 Task: In job recomendations chosse email frequency weekly
Action: Mouse moved to (623, 57)
Screenshot: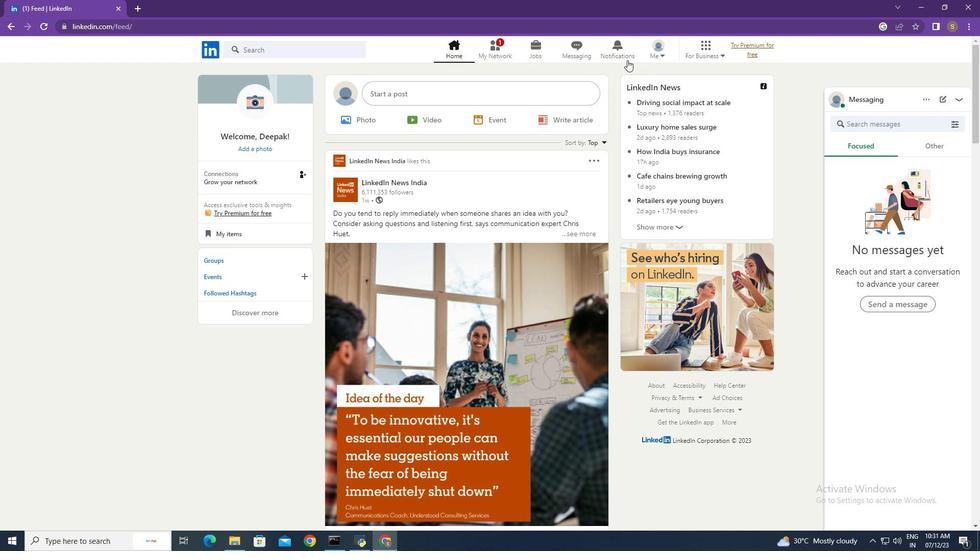 
Action: Mouse pressed left at (623, 57)
Screenshot: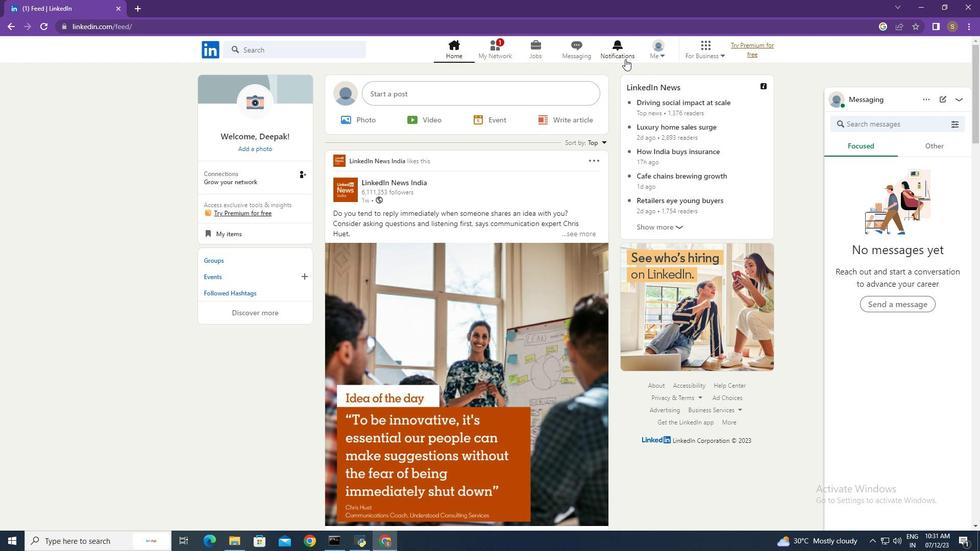 
Action: Mouse moved to (233, 116)
Screenshot: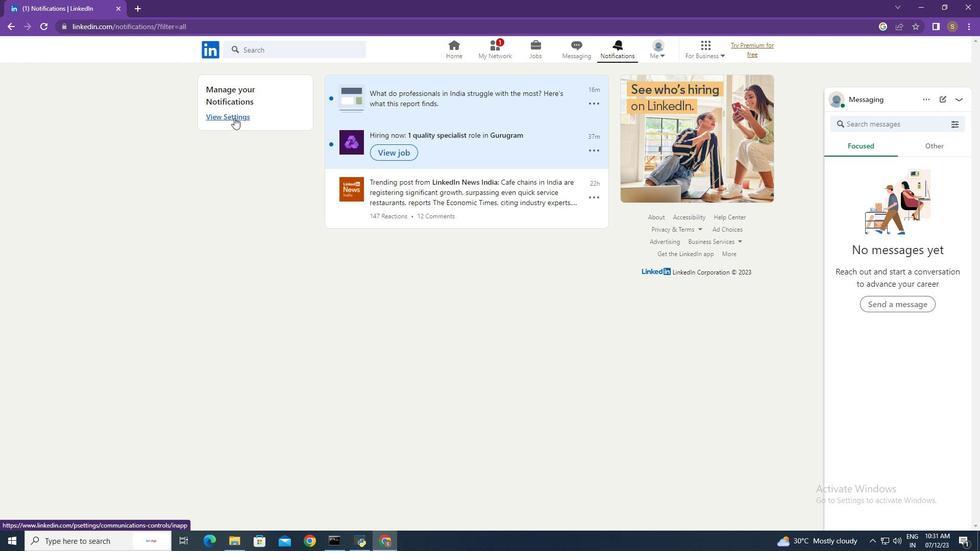 
Action: Mouse pressed left at (233, 116)
Screenshot: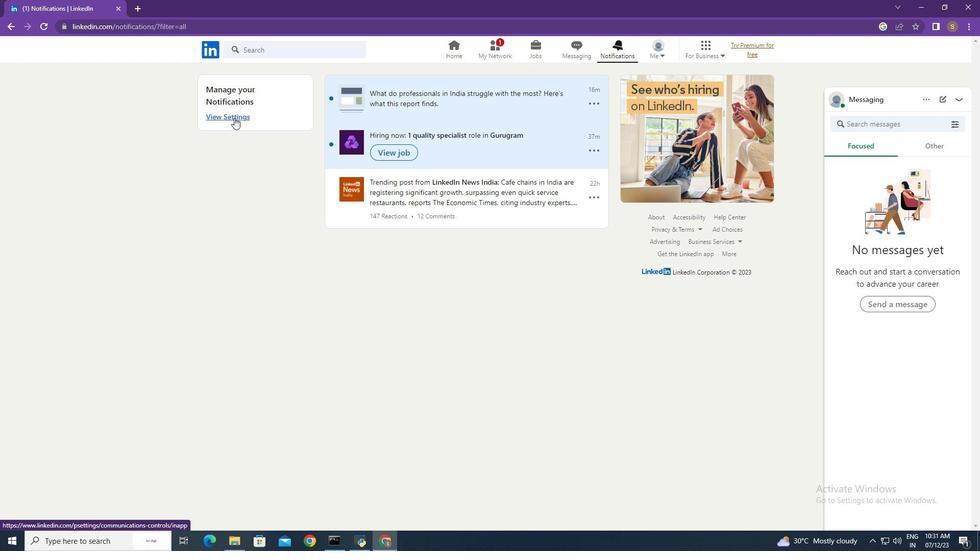 
Action: Mouse moved to (720, 158)
Screenshot: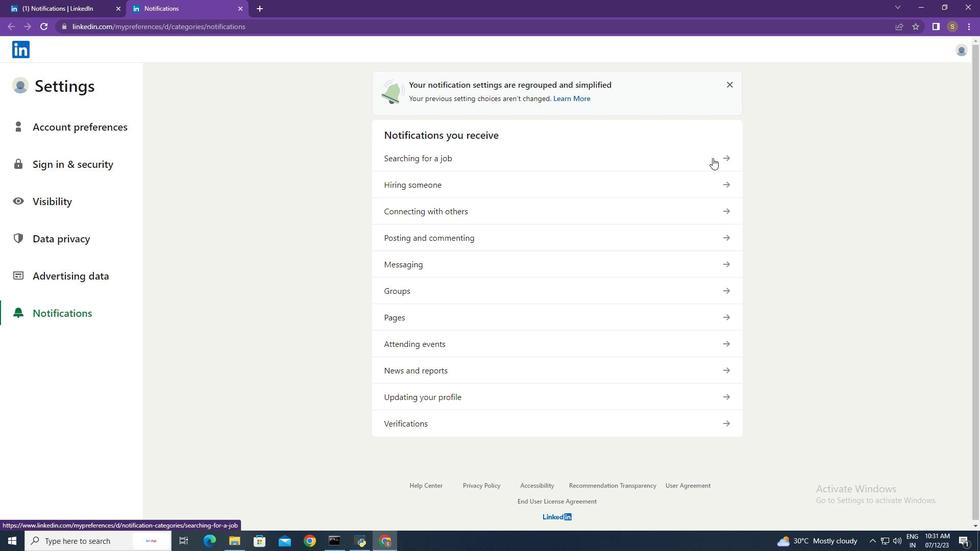 
Action: Mouse pressed left at (720, 158)
Screenshot: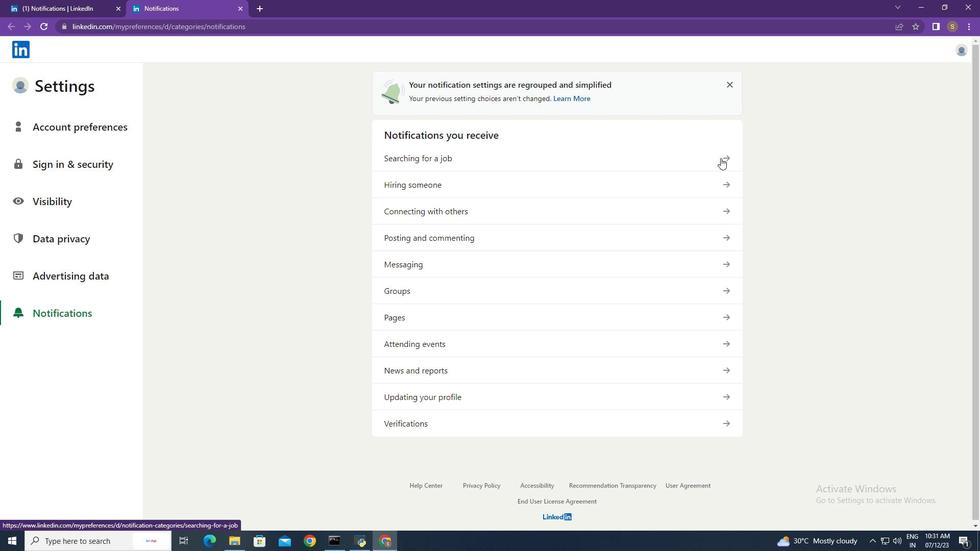 
Action: Mouse moved to (725, 223)
Screenshot: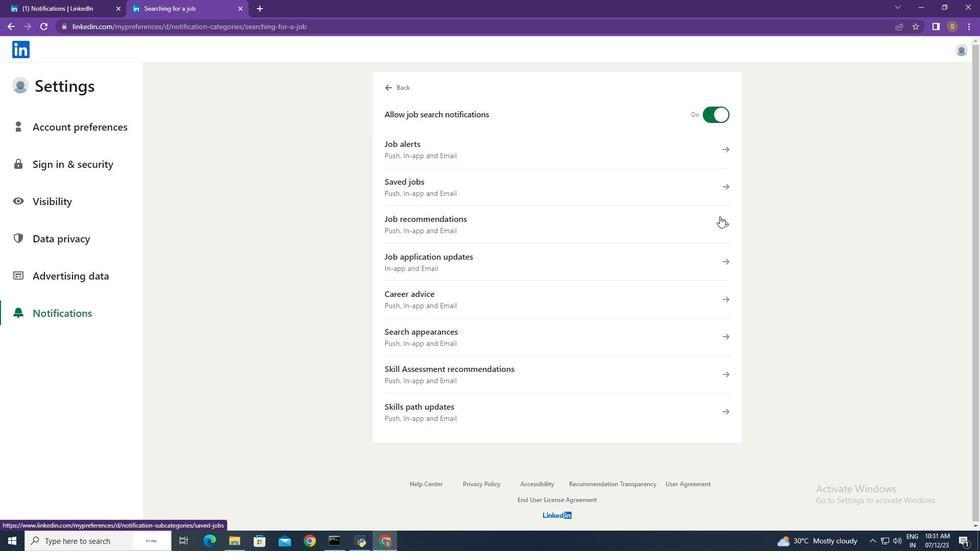 
Action: Mouse pressed left at (725, 223)
Screenshot: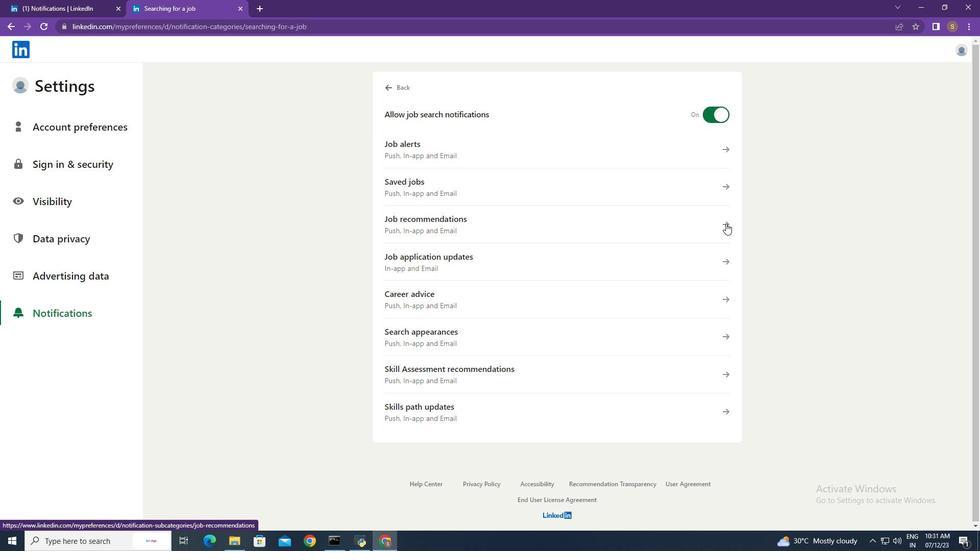 
Action: Mouse moved to (395, 333)
Screenshot: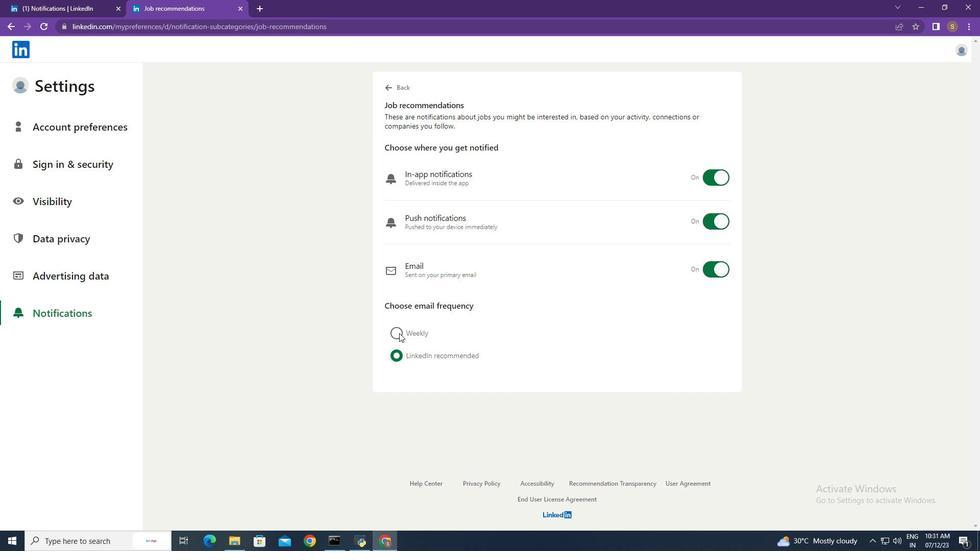 
Action: Mouse pressed left at (395, 333)
Screenshot: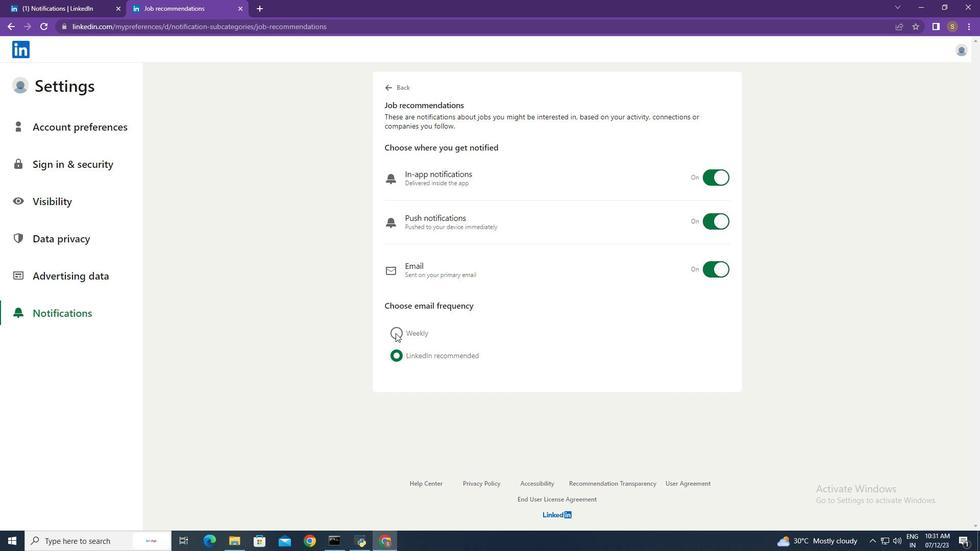 
Action: Mouse moved to (297, 326)
Screenshot: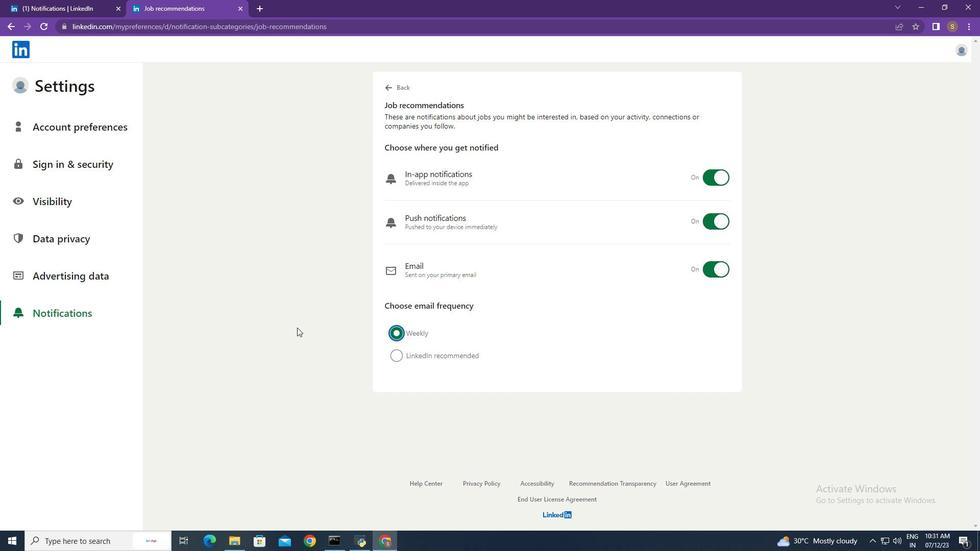 
